 Task: In Mark's project, Configure the layout of the status chart to Stacked area.
Action: Mouse moved to (219, 139)
Screenshot: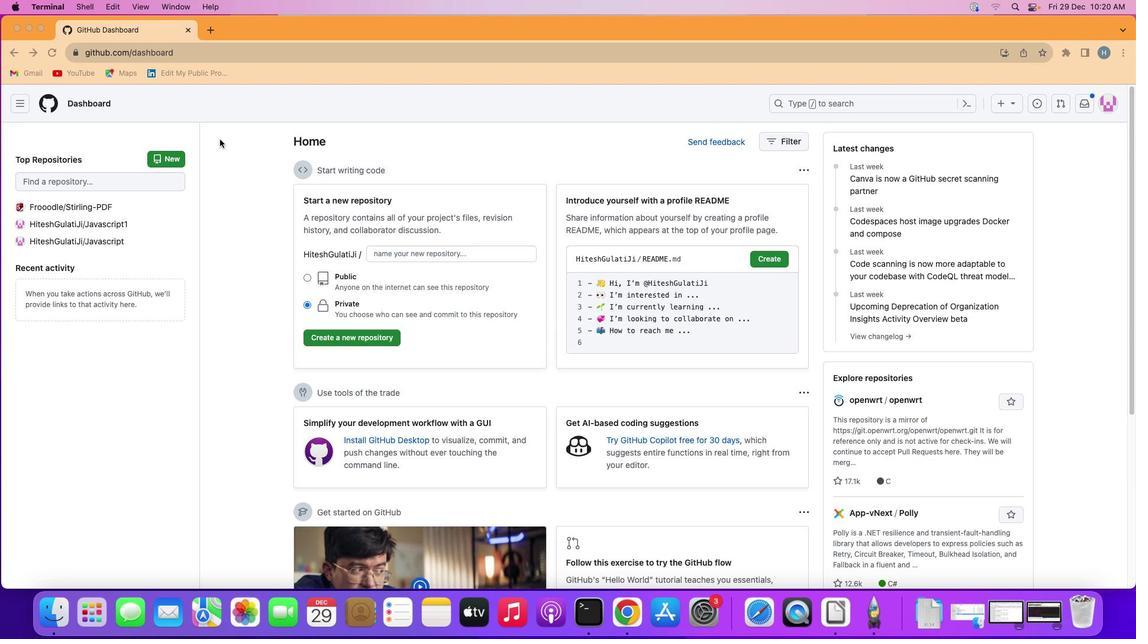
Action: Mouse pressed left at (219, 139)
Screenshot: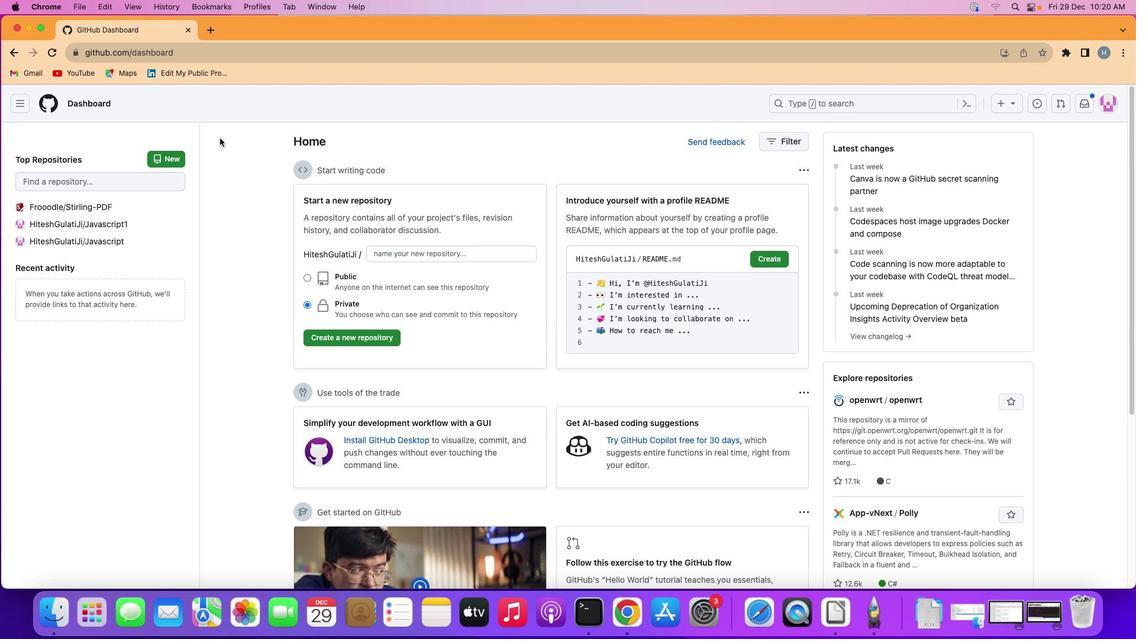 
Action: Mouse moved to (21, 100)
Screenshot: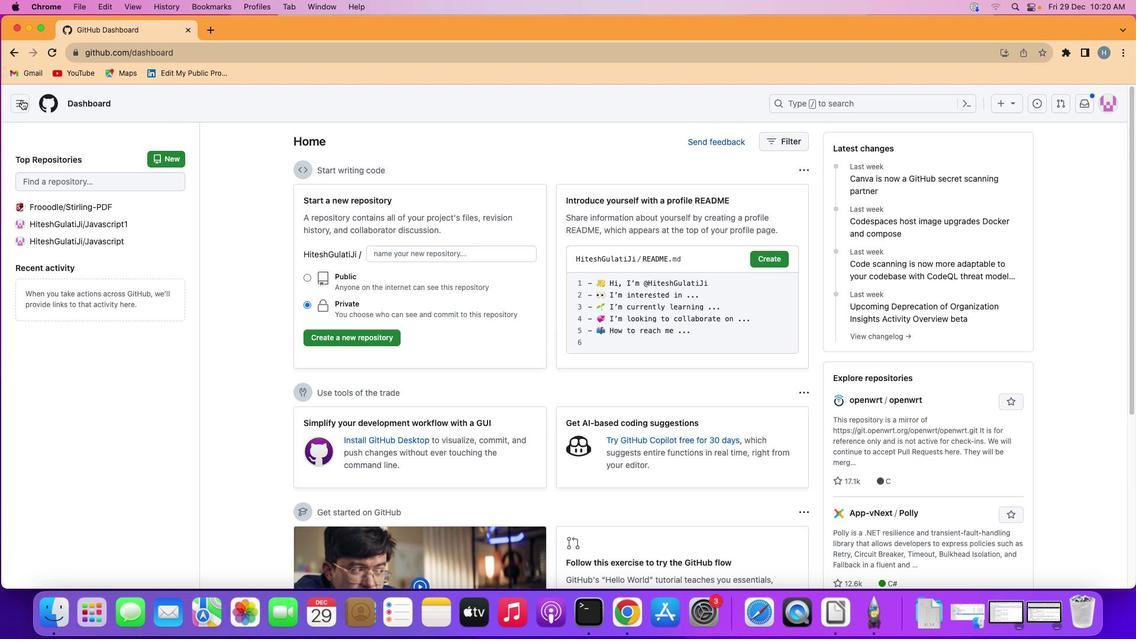 
Action: Mouse pressed left at (21, 100)
Screenshot: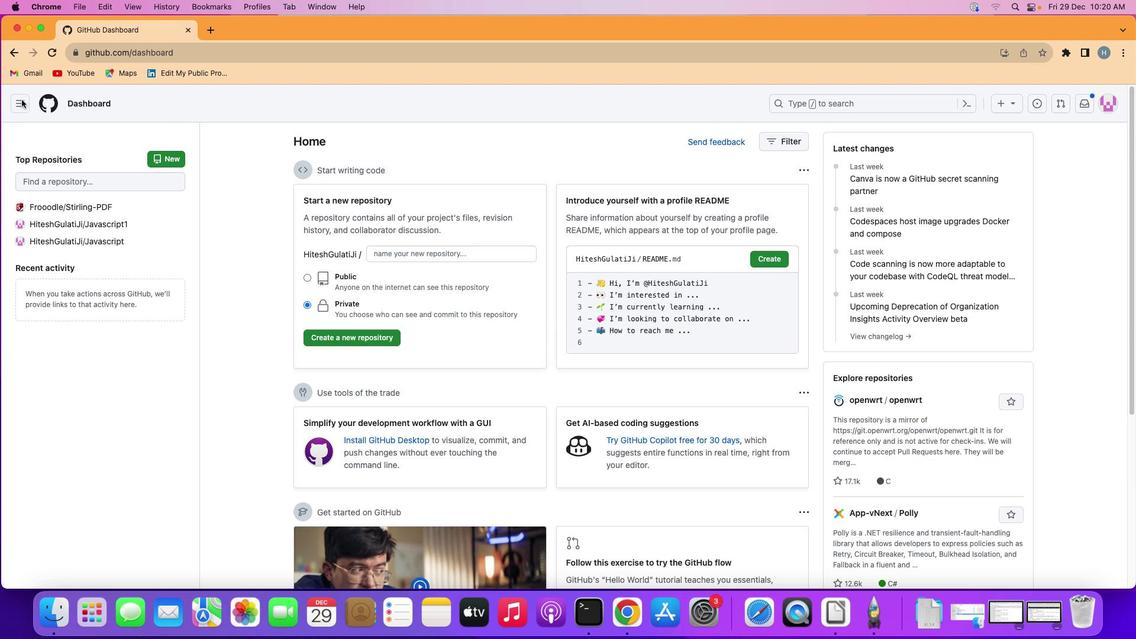 
Action: Mouse moved to (75, 185)
Screenshot: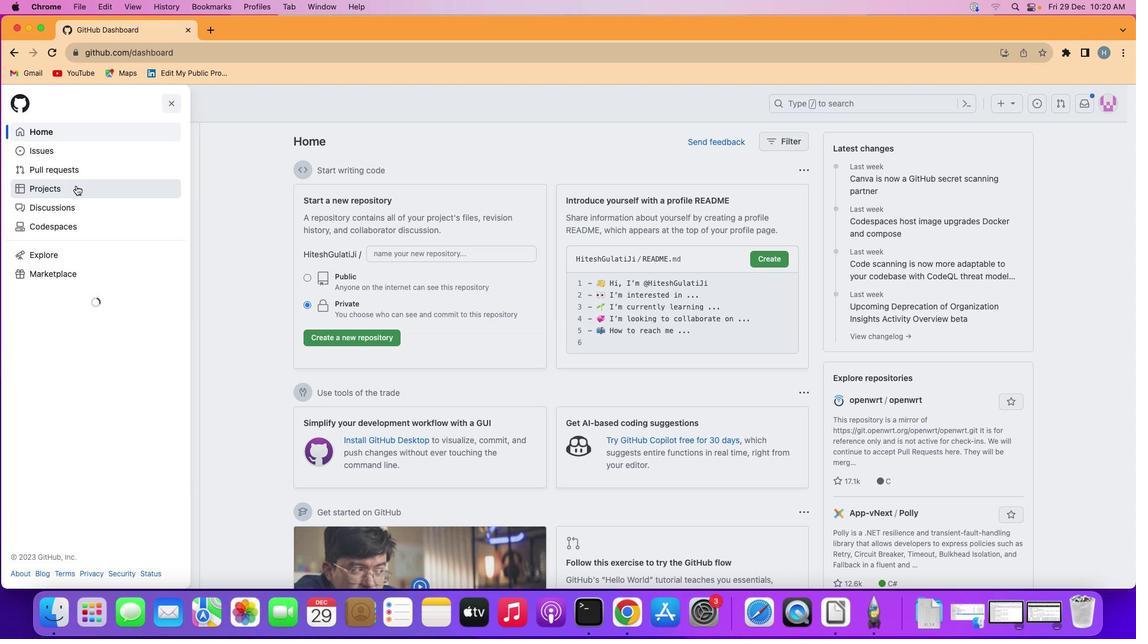
Action: Mouse pressed left at (75, 185)
Screenshot: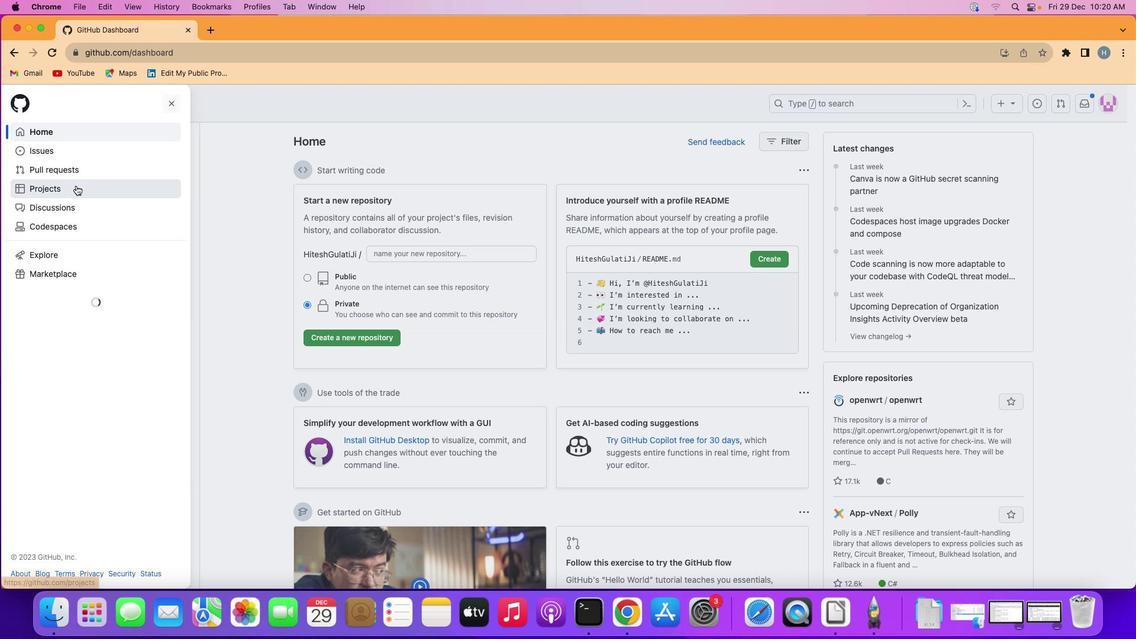
Action: Mouse moved to (464, 213)
Screenshot: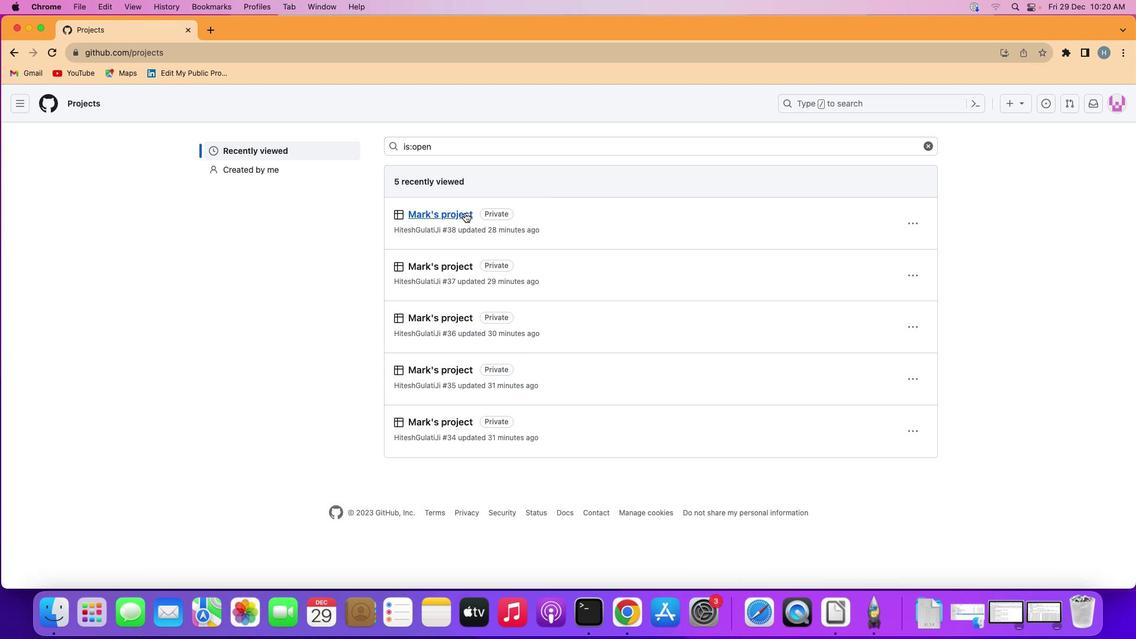 
Action: Mouse pressed left at (464, 213)
Screenshot: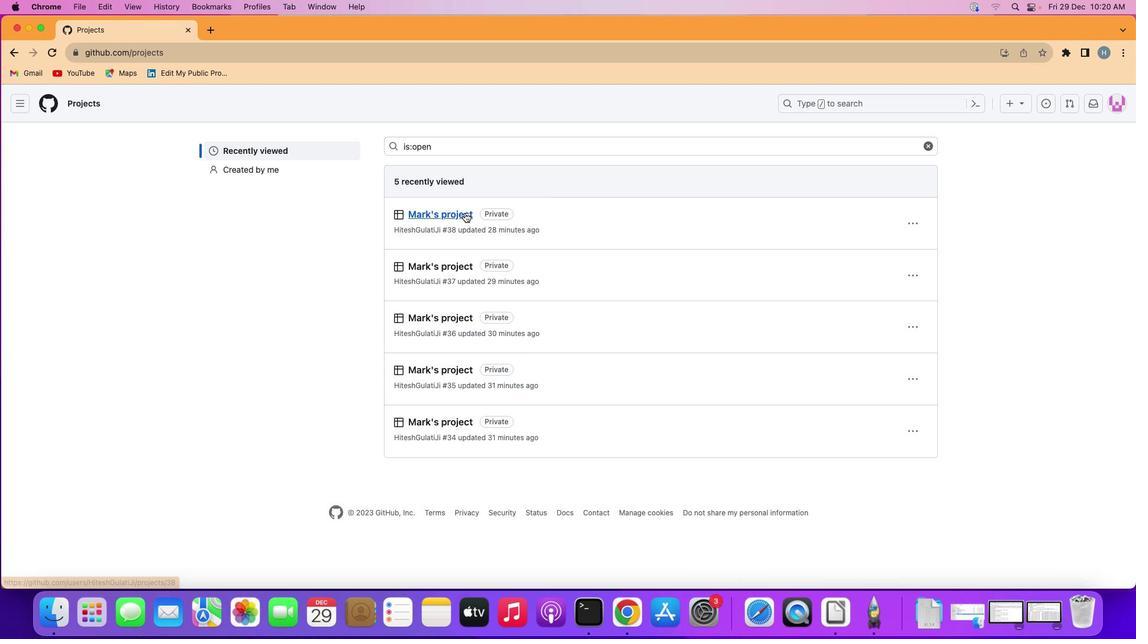 
Action: Mouse moved to (83, 159)
Screenshot: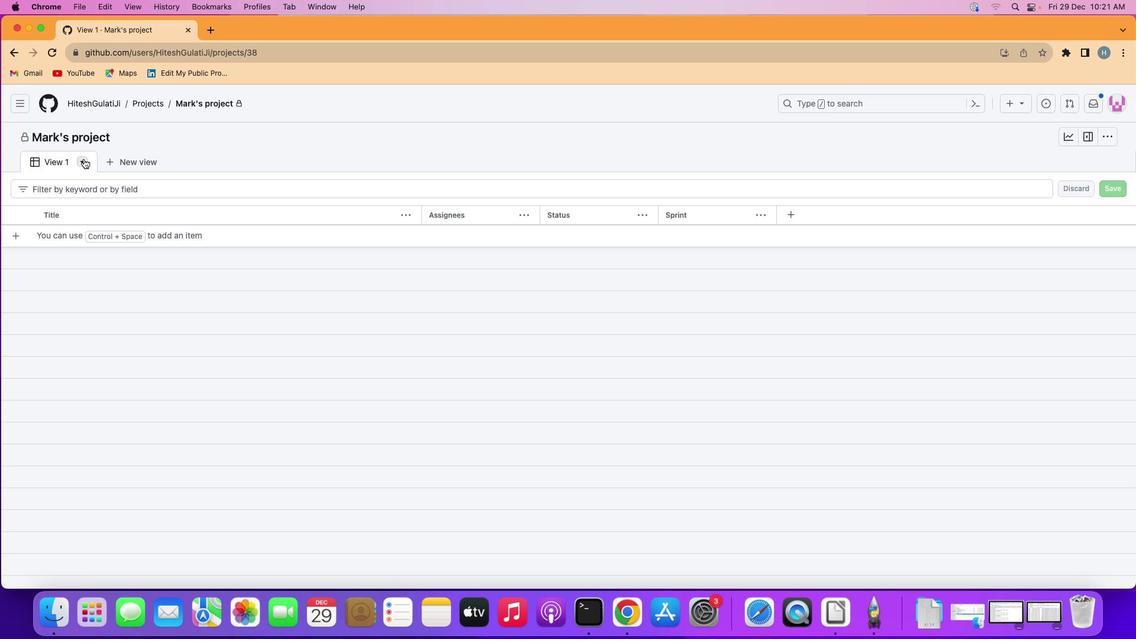 
Action: Mouse pressed left at (83, 159)
Screenshot: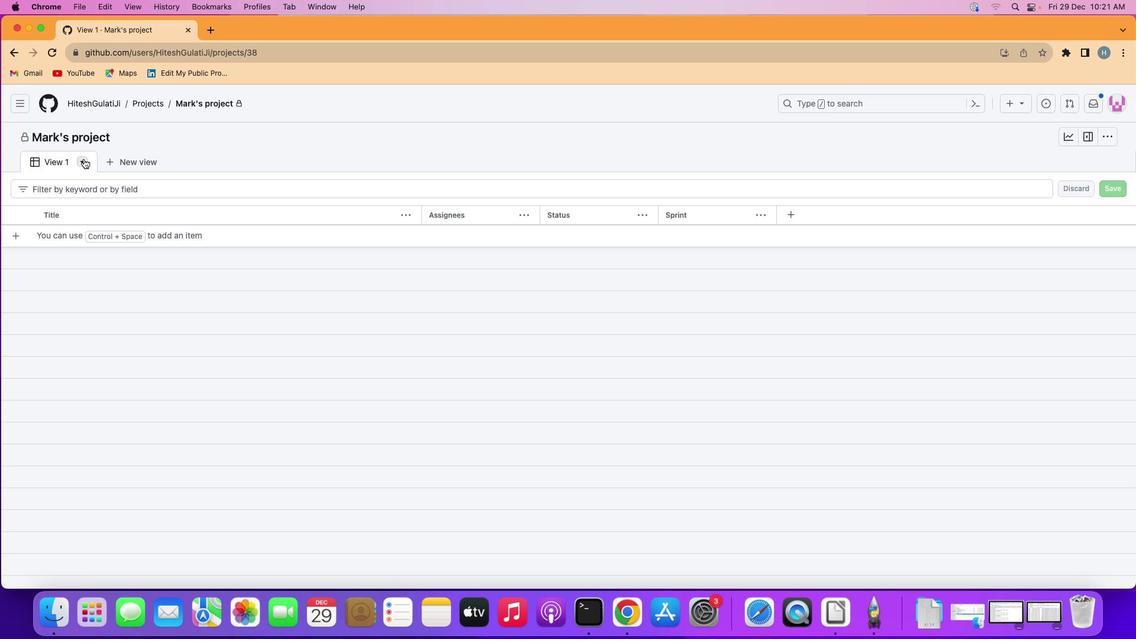 
Action: Mouse moved to (219, 203)
Screenshot: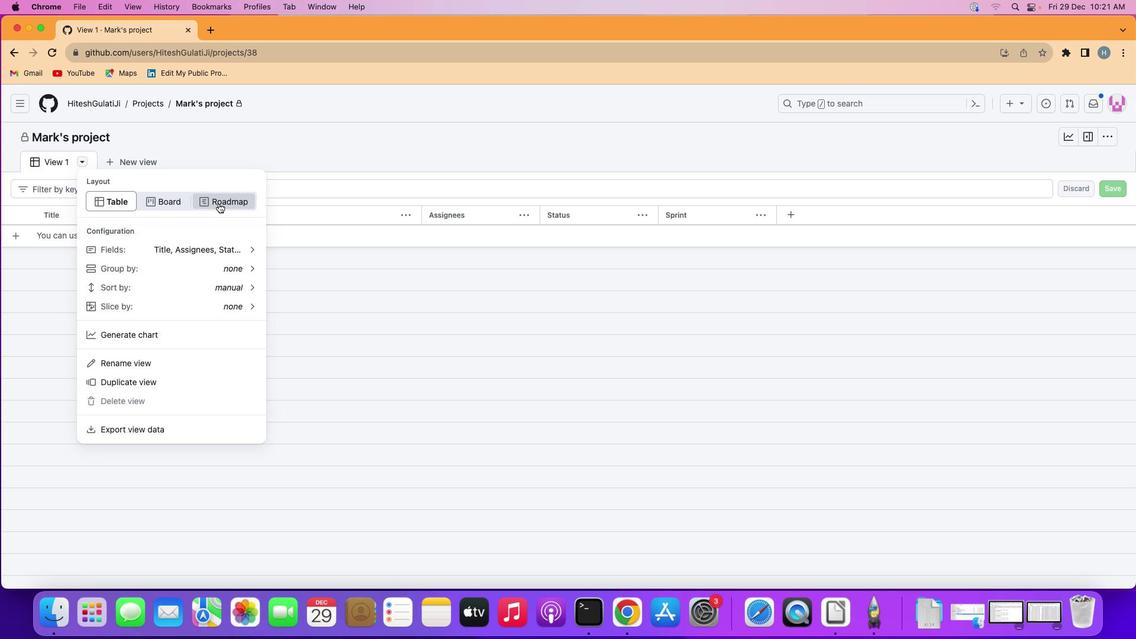 
Action: Mouse pressed left at (219, 203)
Screenshot: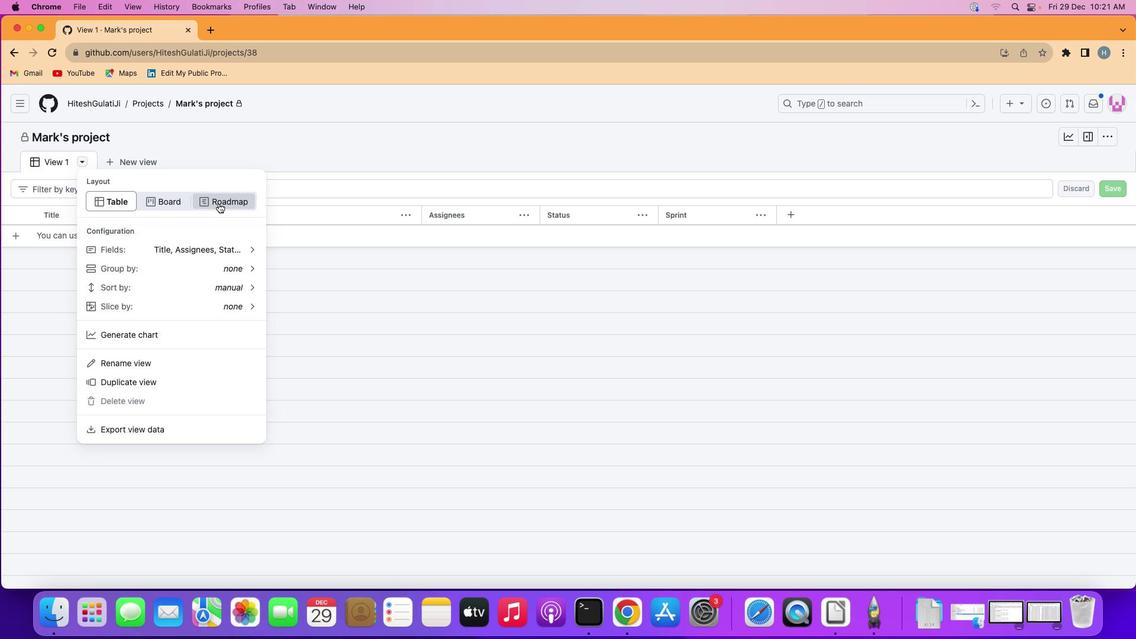 
Action: Mouse moved to (82, 159)
Screenshot: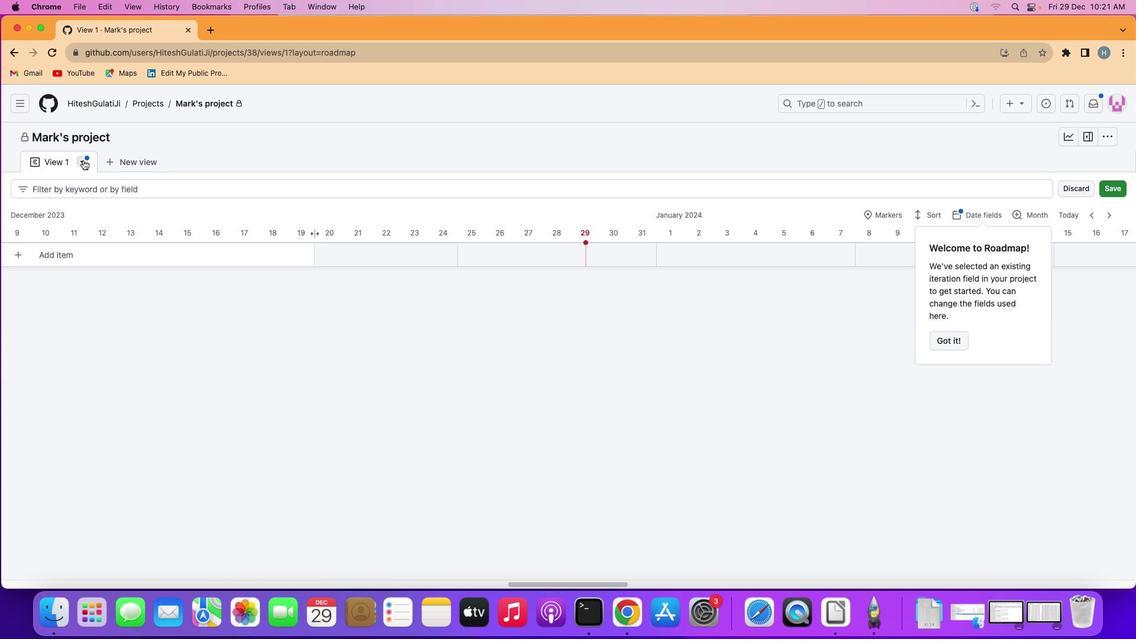 
Action: Mouse pressed left at (82, 159)
Screenshot: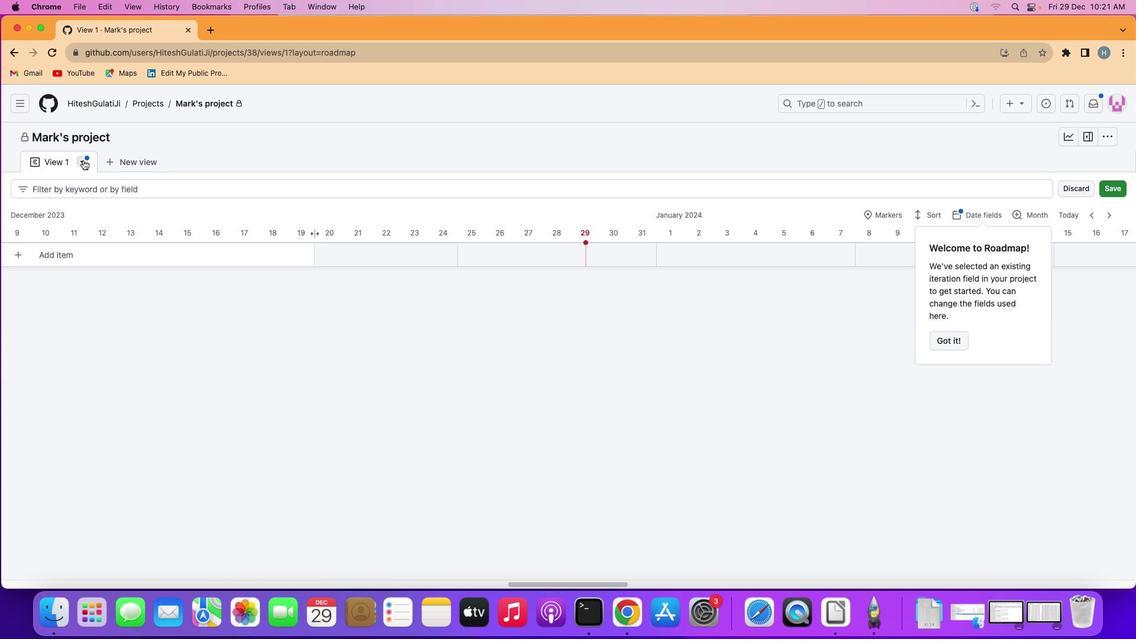 
Action: Mouse moved to (136, 435)
Screenshot: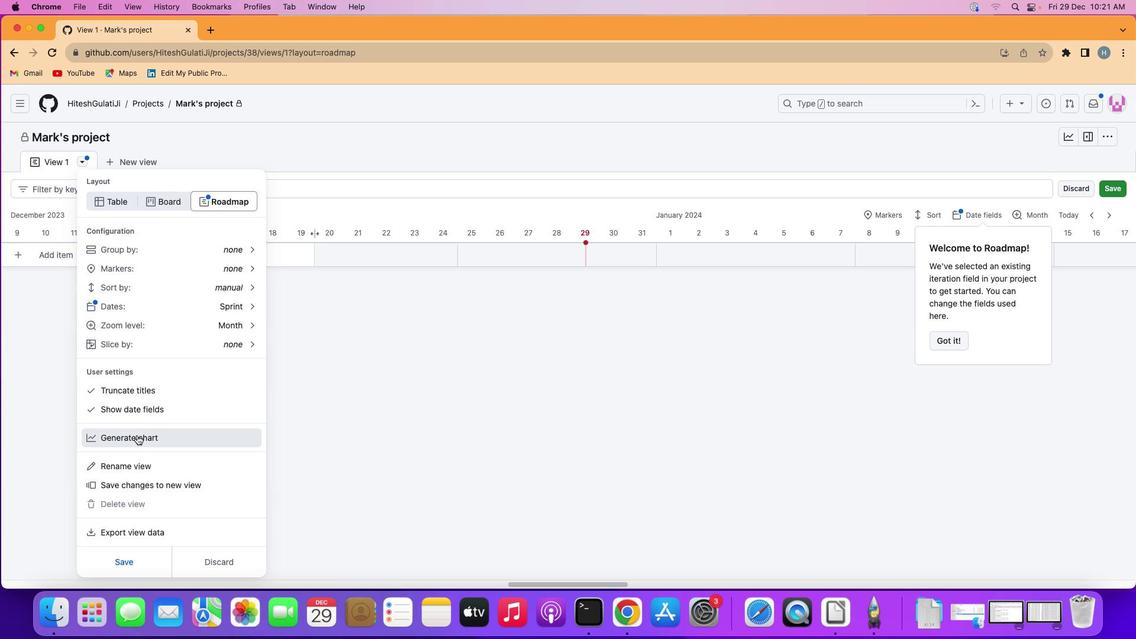 
Action: Mouse pressed left at (136, 435)
Screenshot: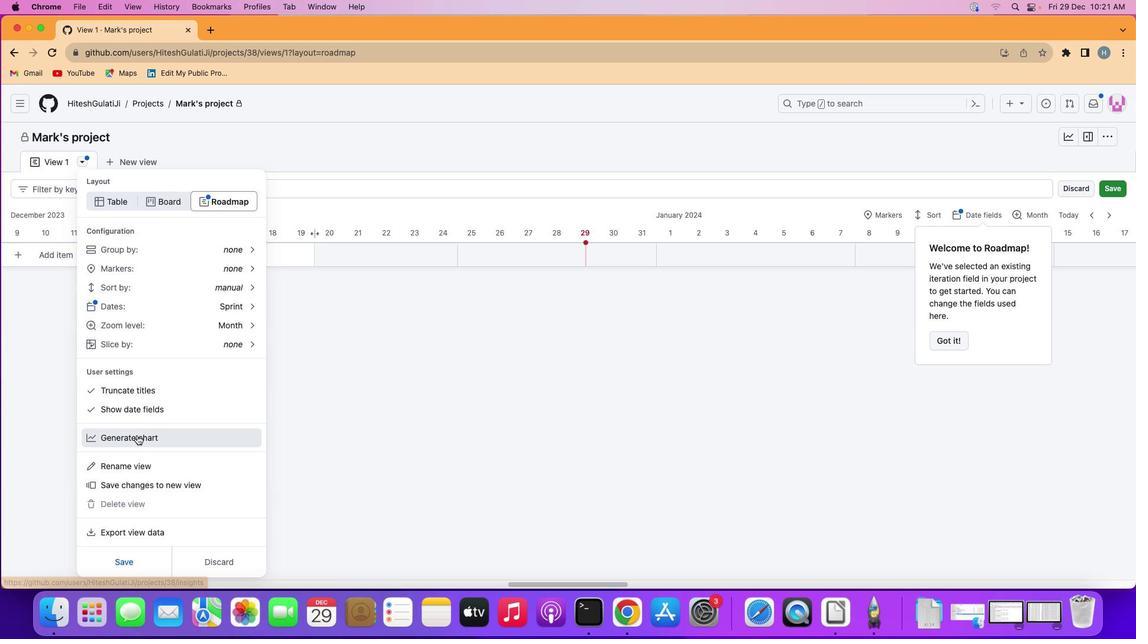 
Action: Mouse moved to (180, 195)
Screenshot: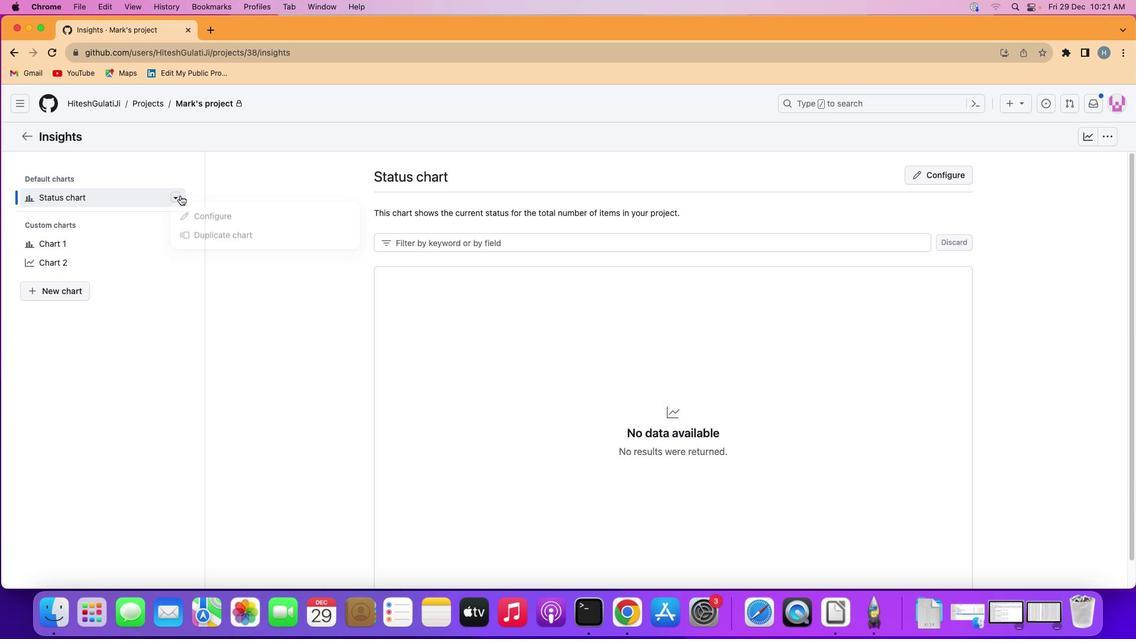 
Action: Mouse pressed left at (180, 195)
Screenshot: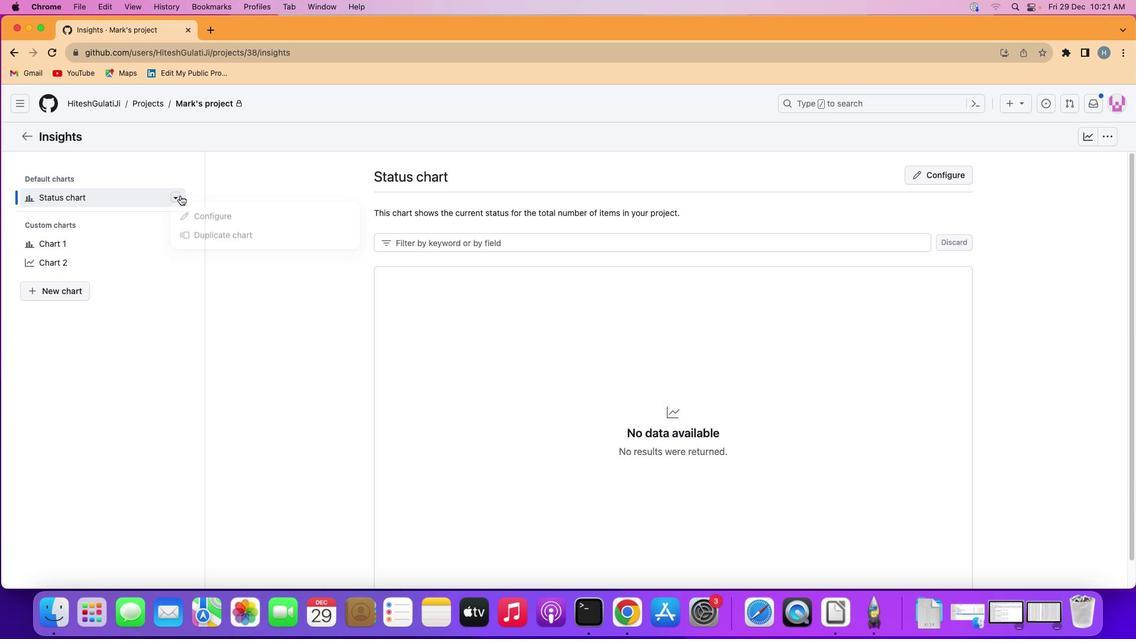 
Action: Mouse moved to (214, 219)
Screenshot: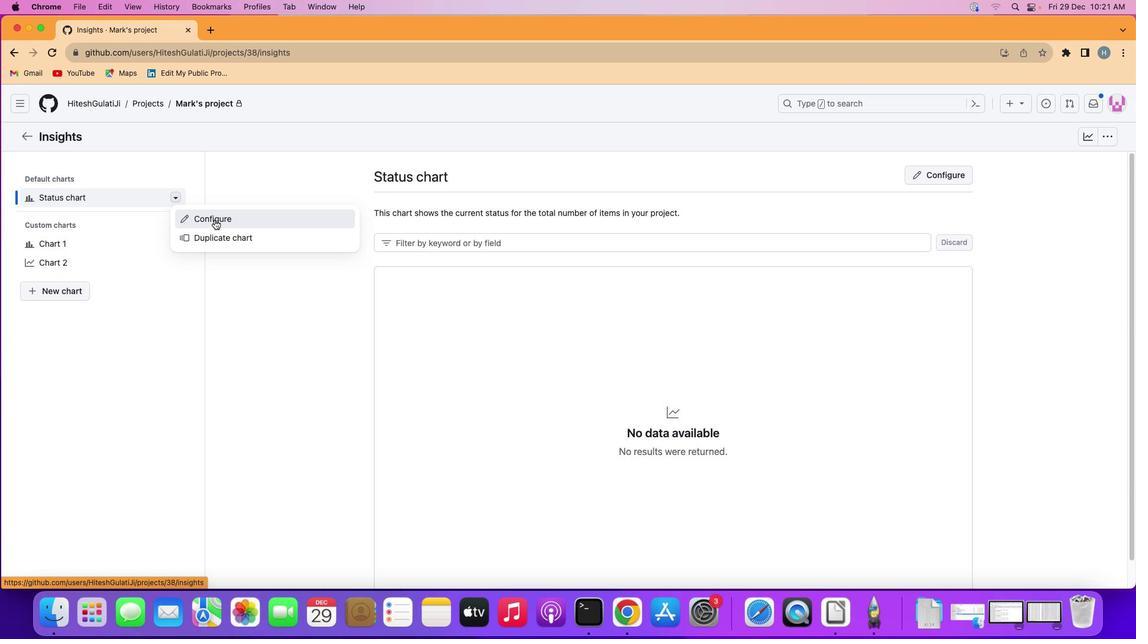 
Action: Mouse pressed left at (214, 219)
Screenshot: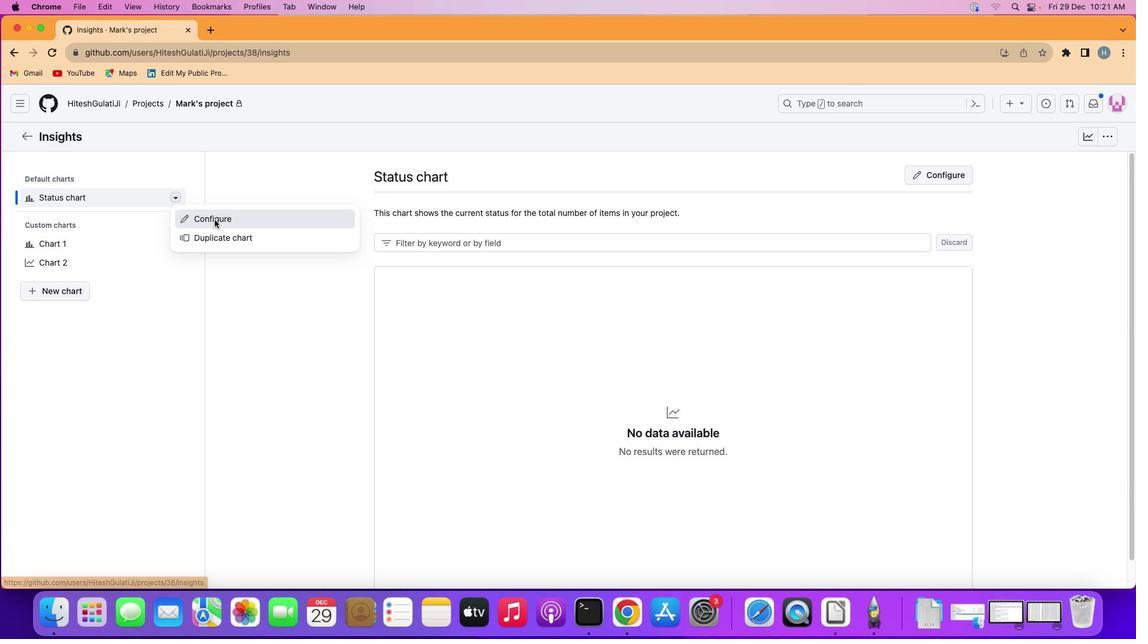 
Action: Mouse moved to (949, 183)
Screenshot: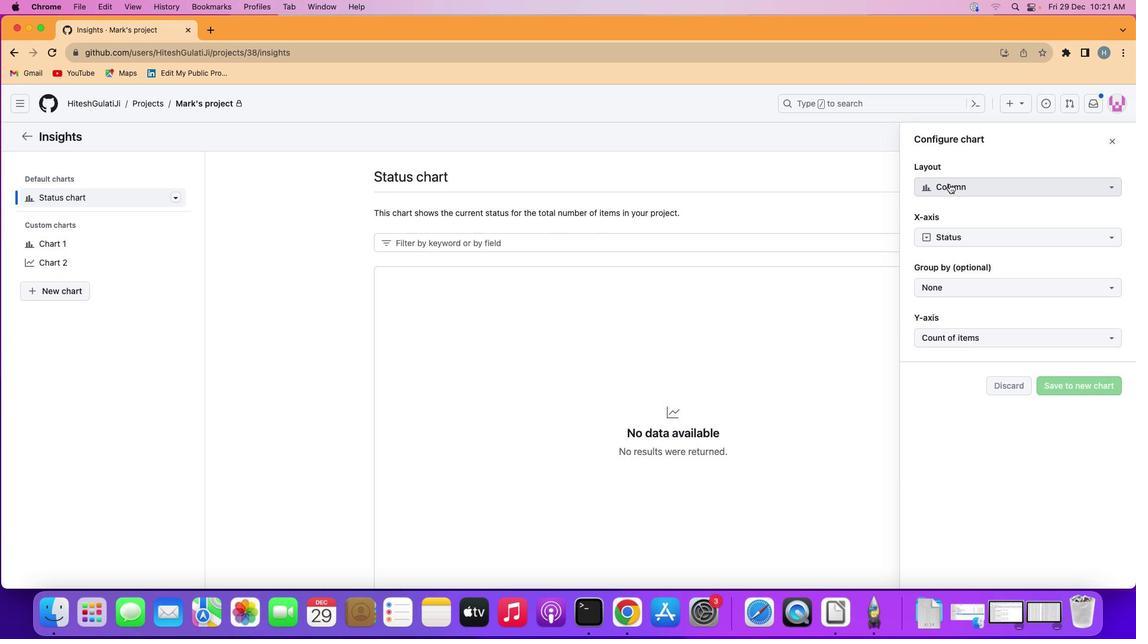 
Action: Mouse pressed left at (949, 183)
Screenshot: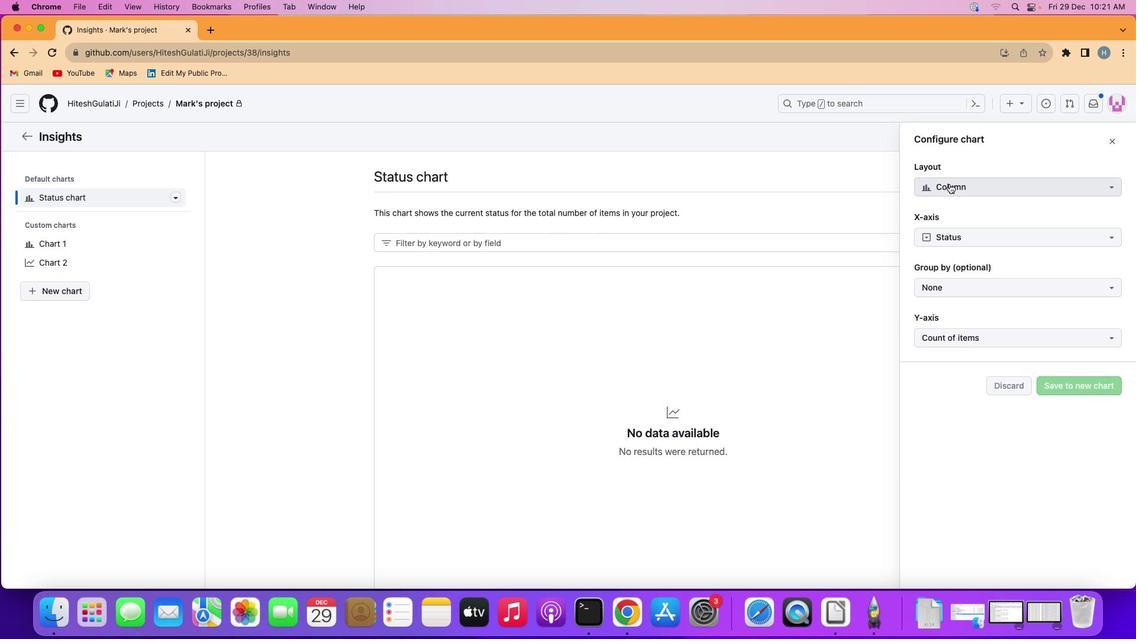 
Action: Mouse moved to (973, 268)
Screenshot: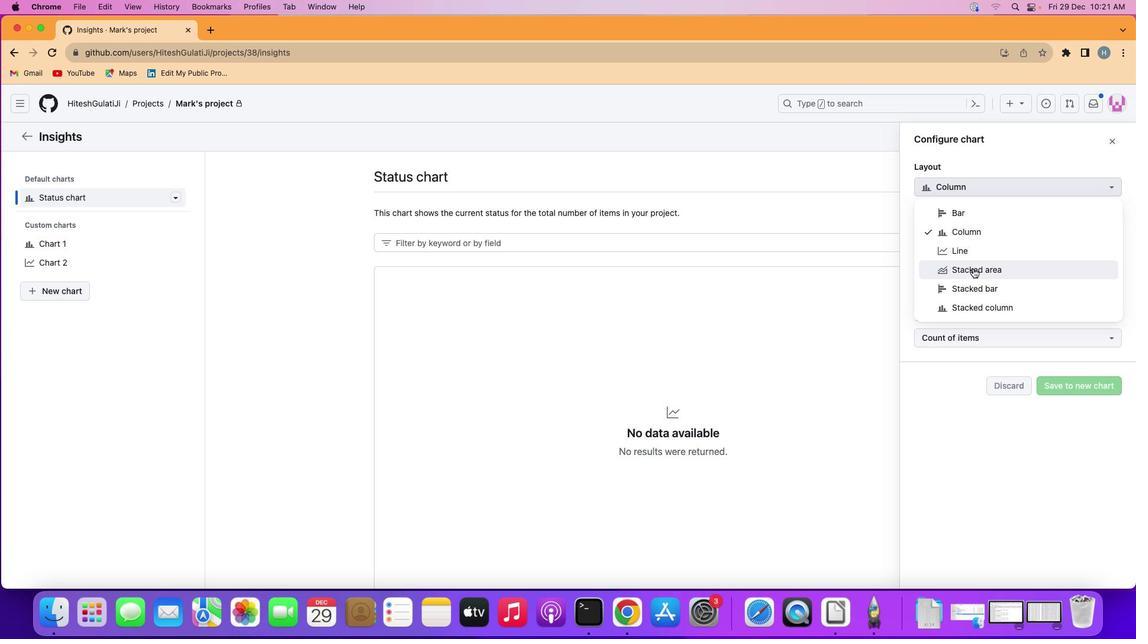 
Action: Mouse pressed left at (973, 268)
Screenshot: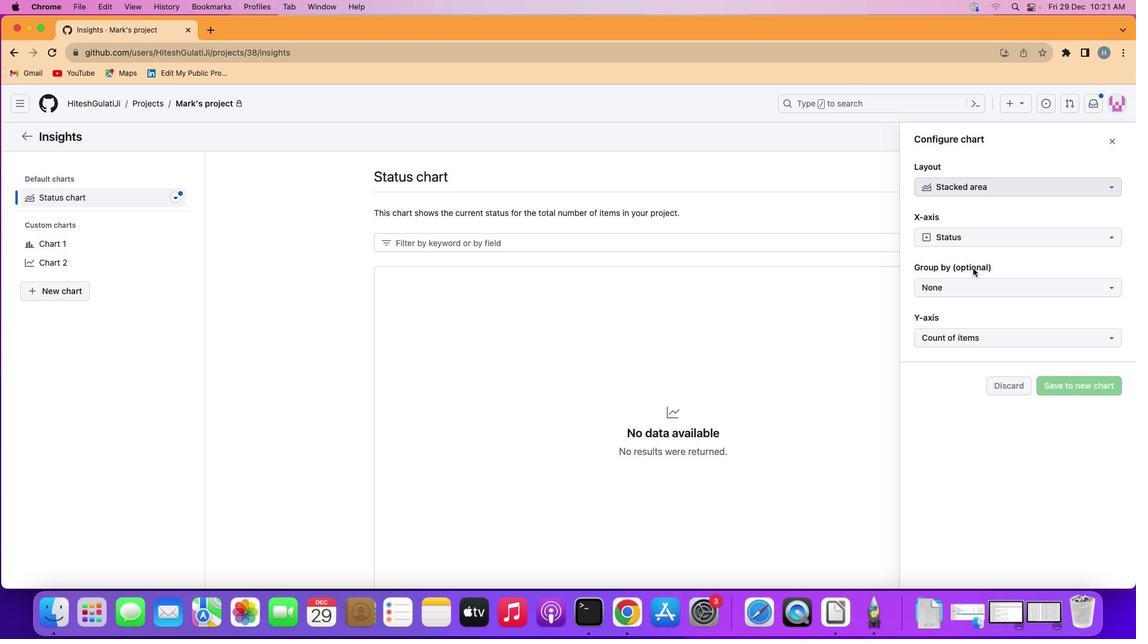 
Action: Mouse moved to (1080, 383)
Screenshot: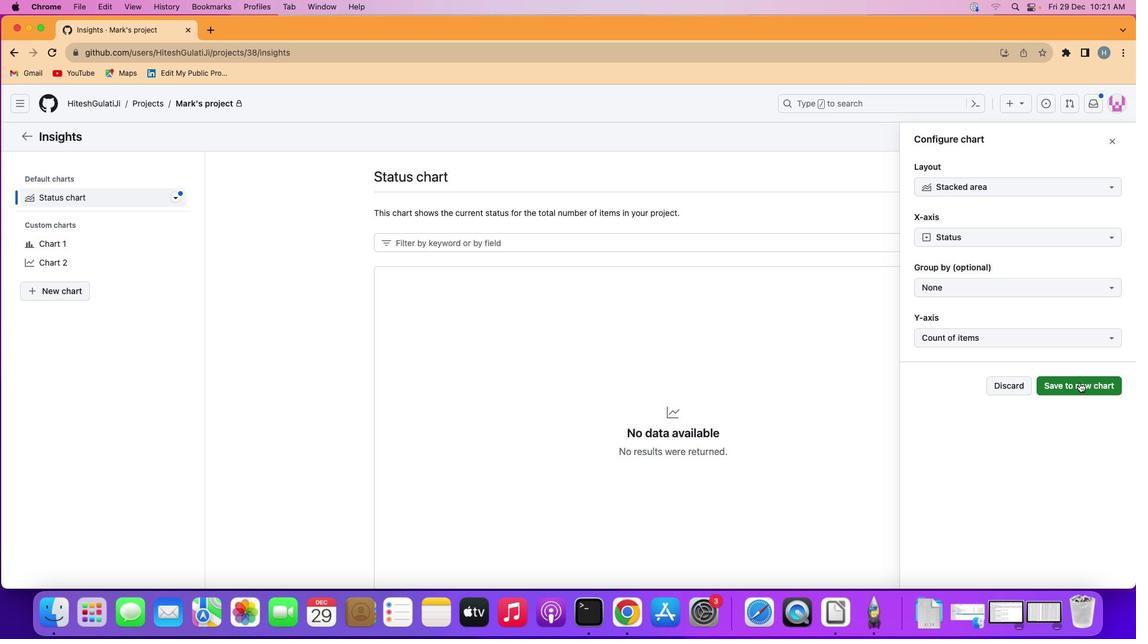 
Action: Mouse pressed left at (1080, 383)
Screenshot: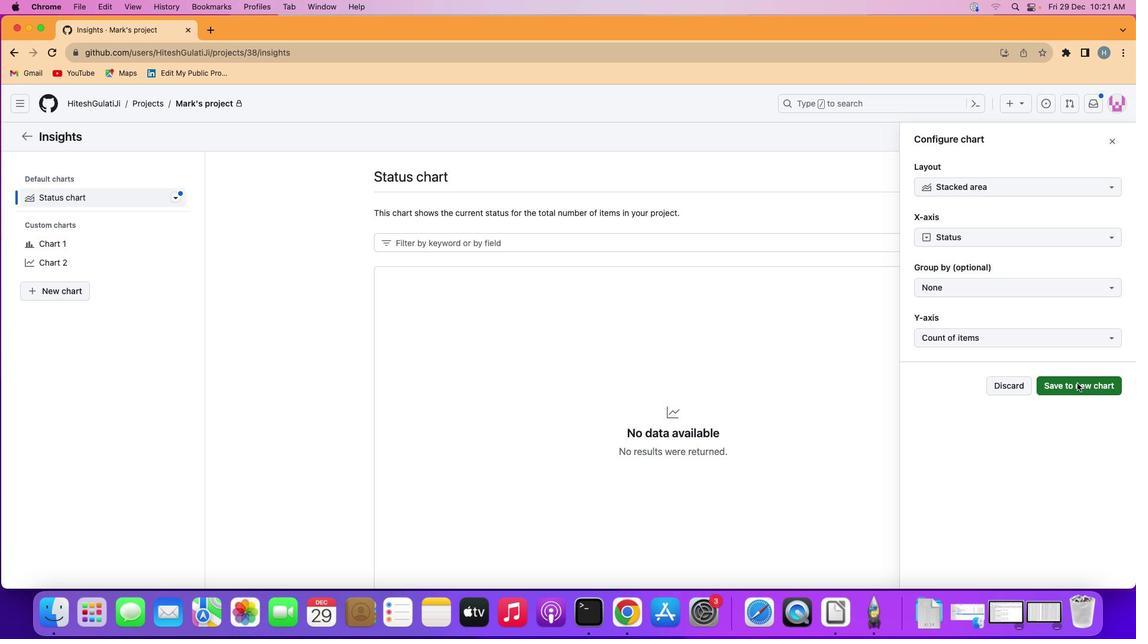 
Action: Mouse moved to (628, 444)
Screenshot: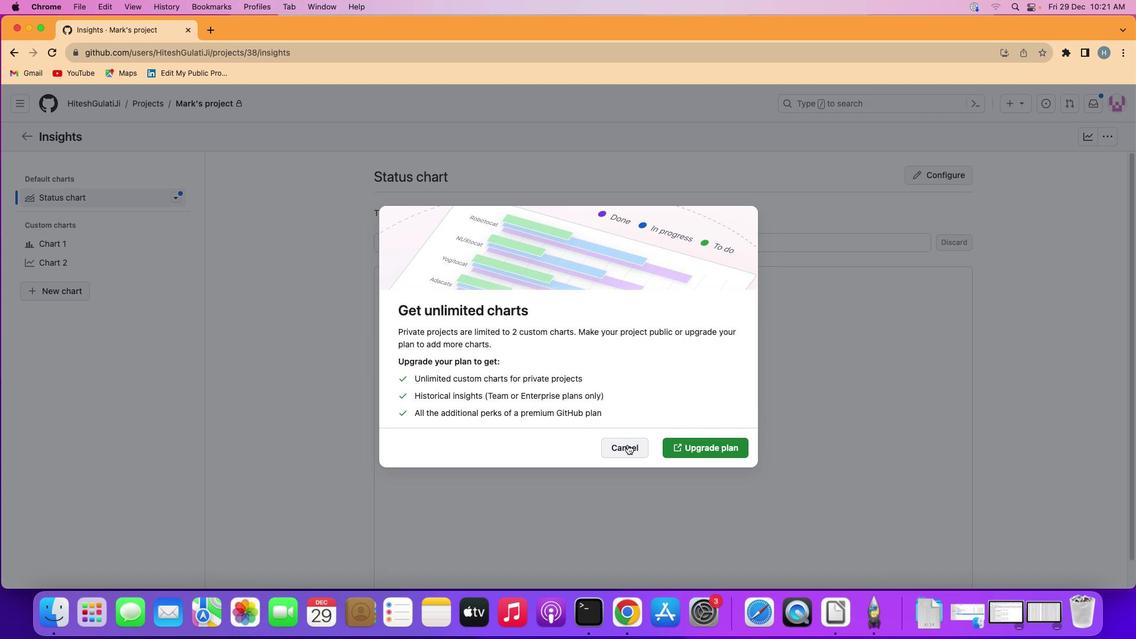 
